 Task: Set the Layer B modulation for the ISDB-T reception parameter to 256-QAM.
Action: Mouse moved to (90, 11)
Screenshot: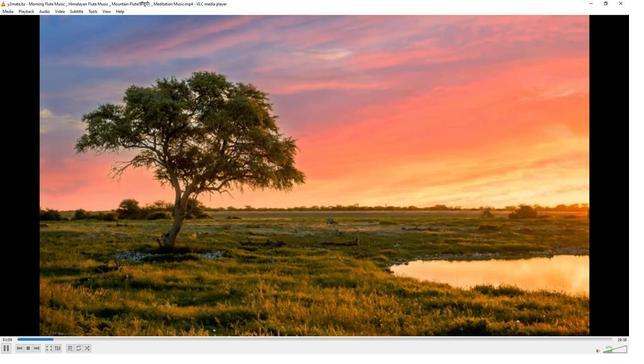
Action: Mouse pressed left at (90, 11)
Screenshot: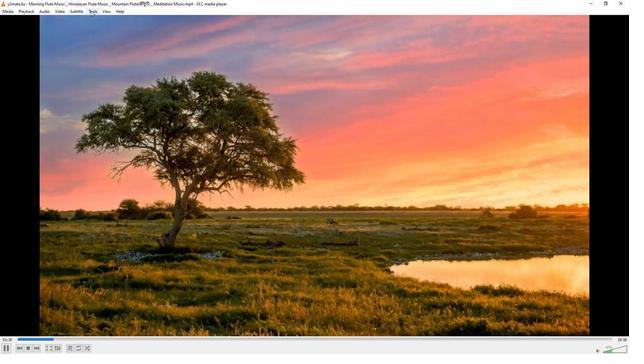 
Action: Mouse moved to (93, 90)
Screenshot: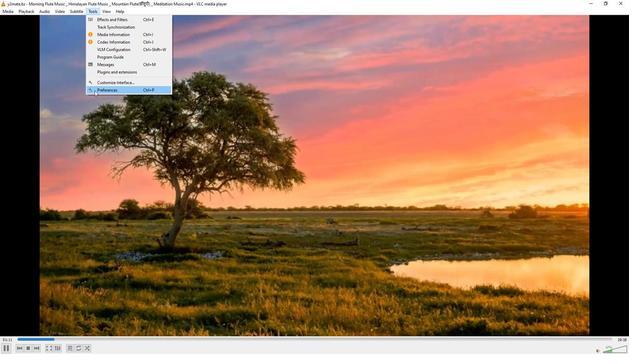 
Action: Mouse pressed left at (93, 90)
Screenshot: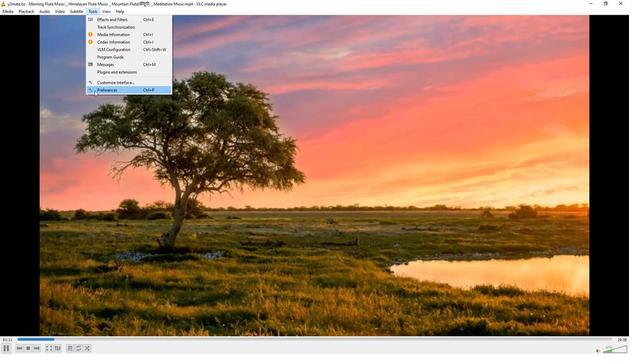 
Action: Mouse moved to (207, 290)
Screenshot: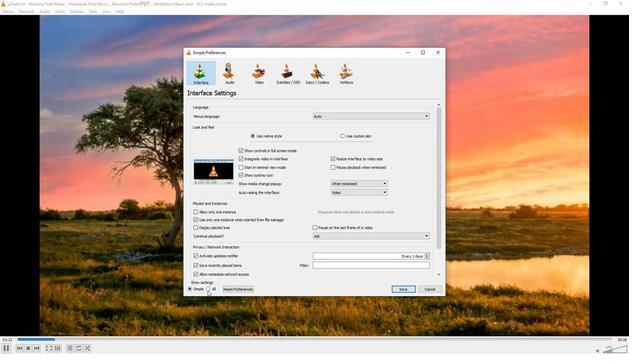 
Action: Mouse pressed left at (207, 290)
Screenshot: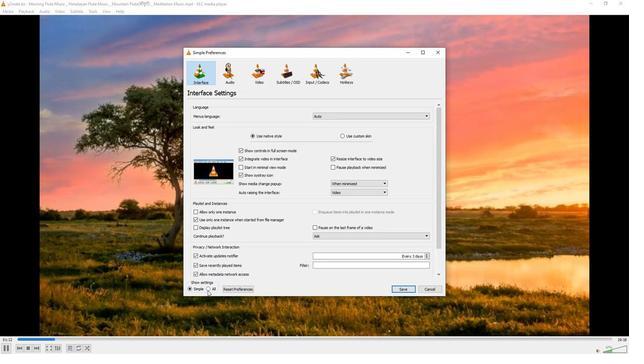 
Action: Mouse moved to (197, 178)
Screenshot: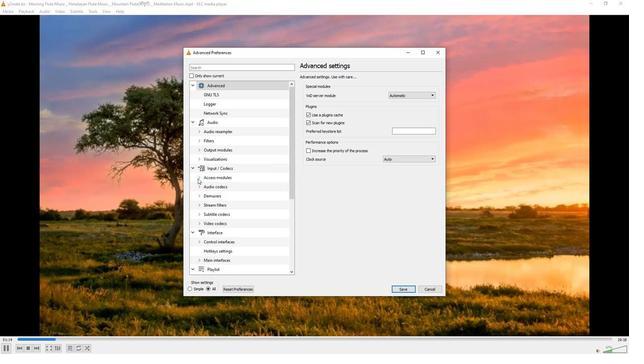 
Action: Mouse pressed left at (197, 178)
Screenshot: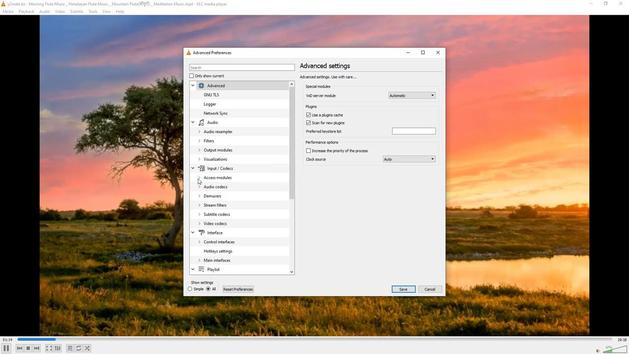
Action: Mouse moved to (211, 231)
Screenshot: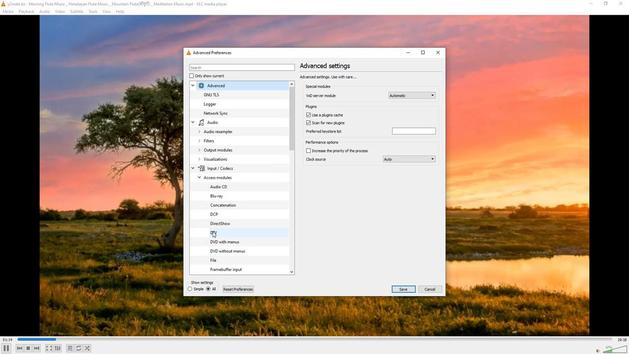 
Action: Mouse pressed left at (211, 231)
Screenshot: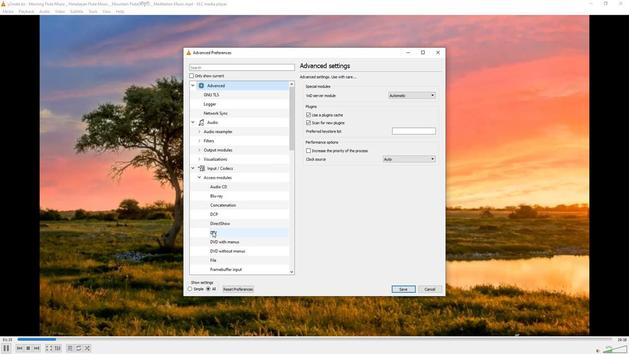
Action: Mouse moved to (423, 249)
Screenshot: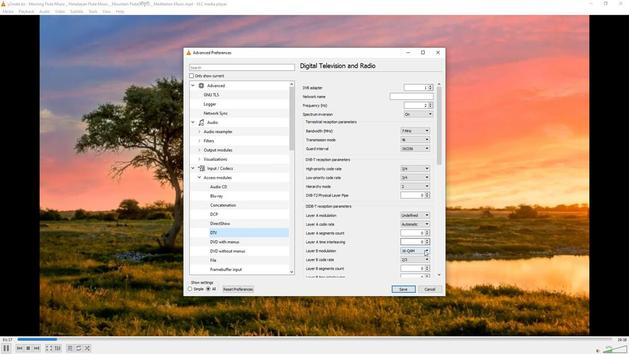 
Action: Mouse pressed left at (423, 249)
Screenshot: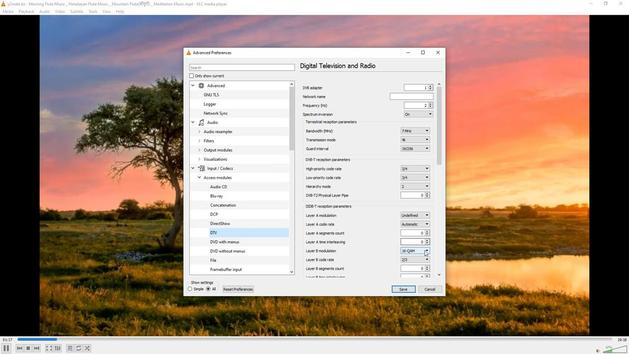 
Action: Mouse moved to (414, 281)
Screenshot: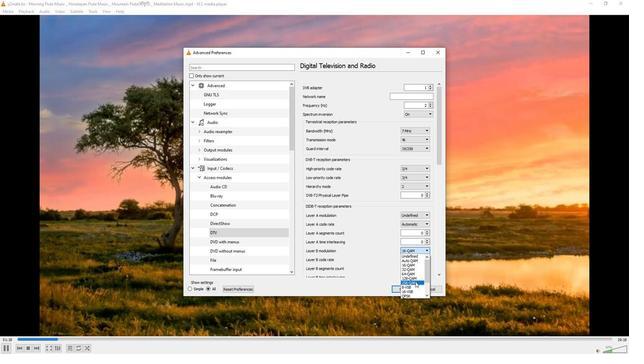 
Action: Mouse pressed left at (414, 281)
Screenshot: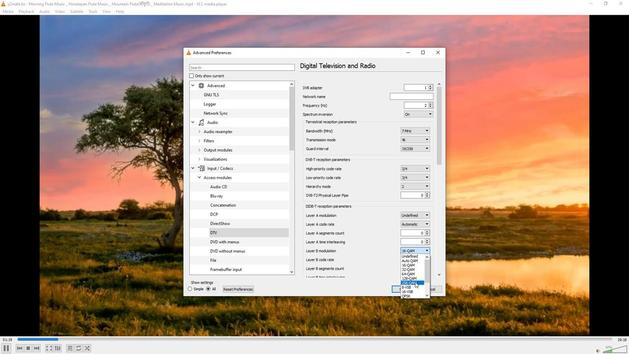 
Action: Mouse moved to (294, 233)
Screenshot: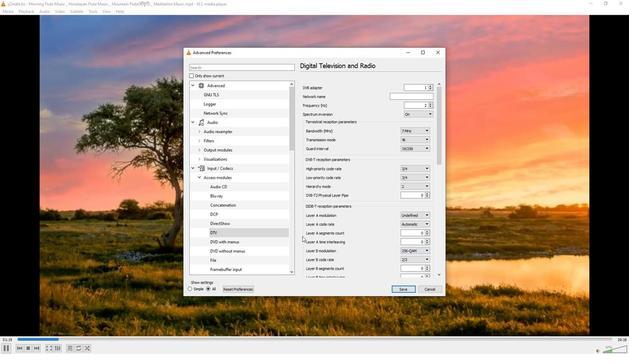 
